 Task: Add the task  Implement a new cloud-based project portfolio management system for a company to the section DevOps Dash in the project ArchiTech and add a Due Date to the respective task as 2023/12/28
Action: Mouse moved to (75, 280)
Screenshot: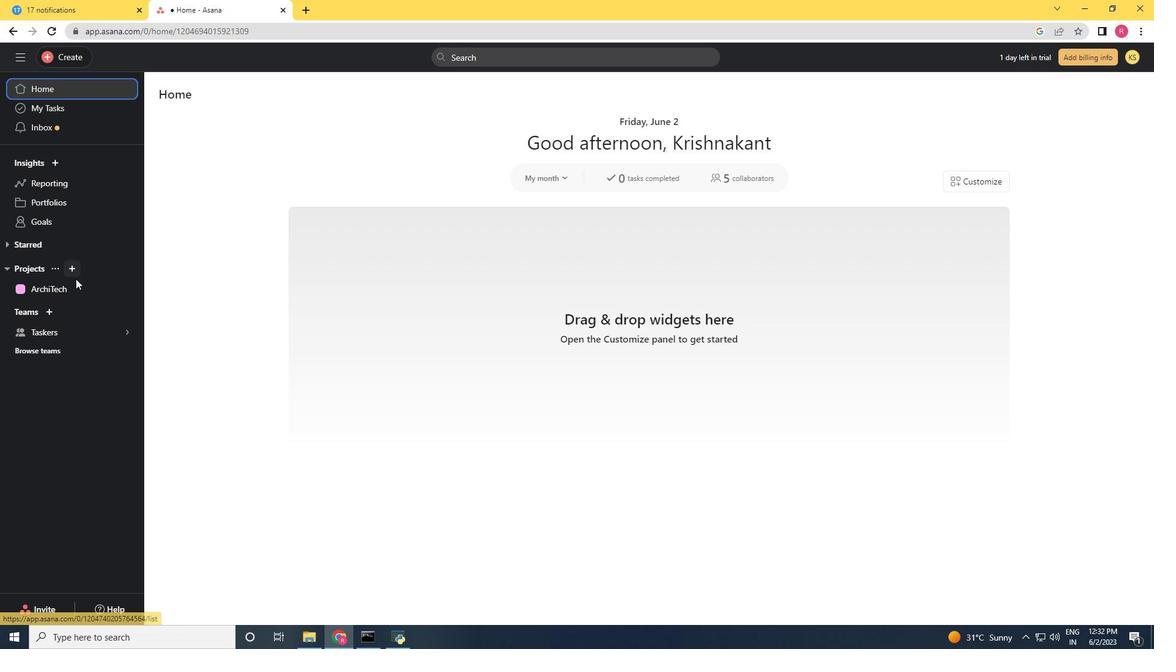 
Action: Mouse pressed left at (75, 280)
Screenshot: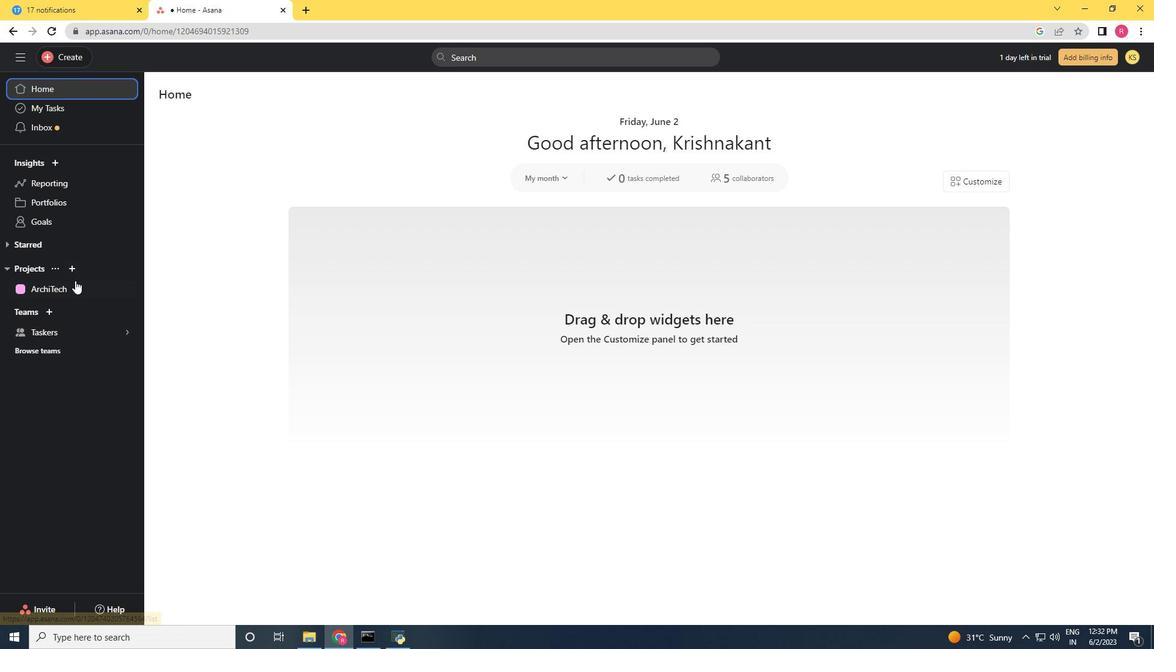 
Action: Mouse moved to (541, 421)
Screenshot: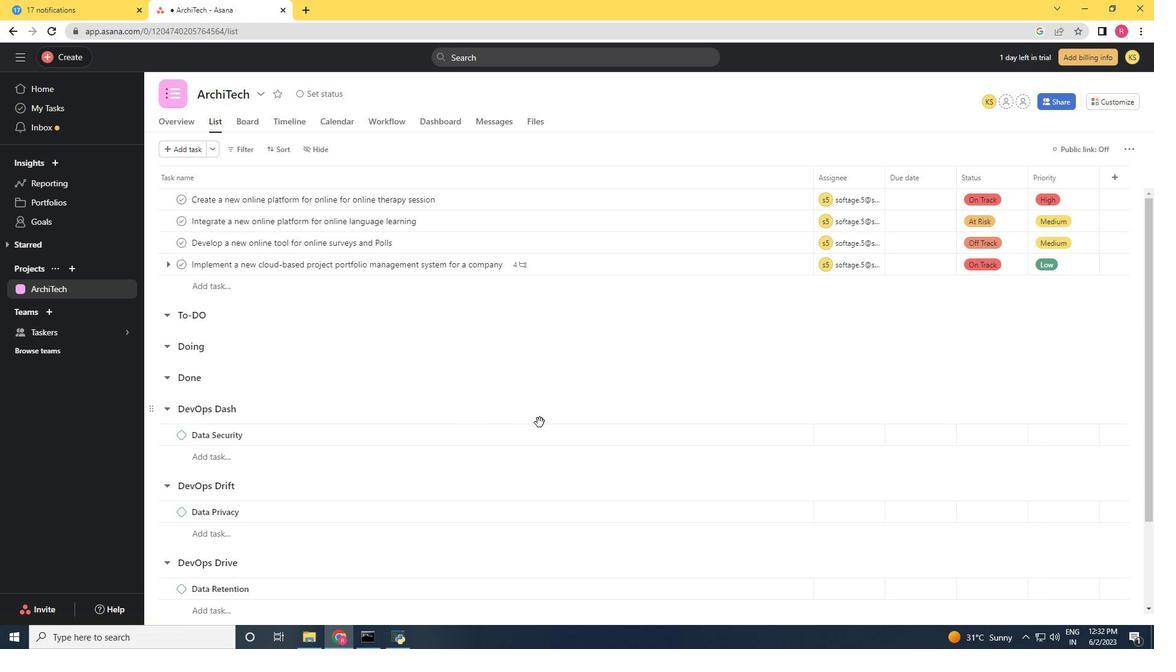 
Action: Mouse scrolled (541, 420) with delta (0, 0)
Screenshot: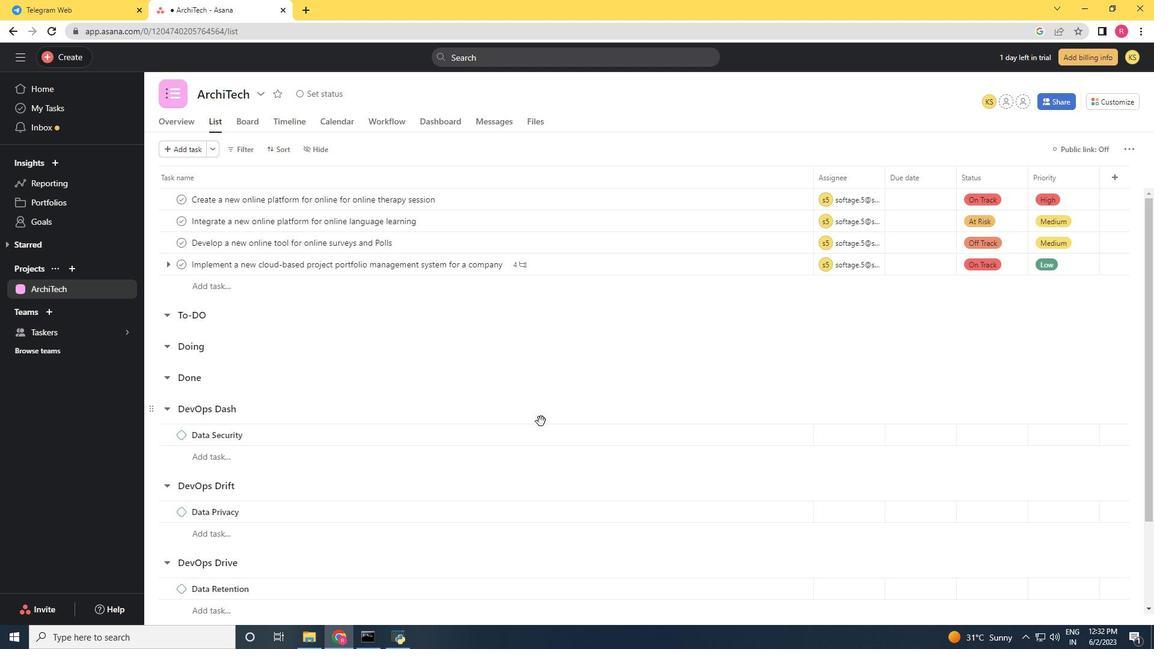 
Action: Mouse scrolled (541, 420) with delta (0, 0)
Screenshot: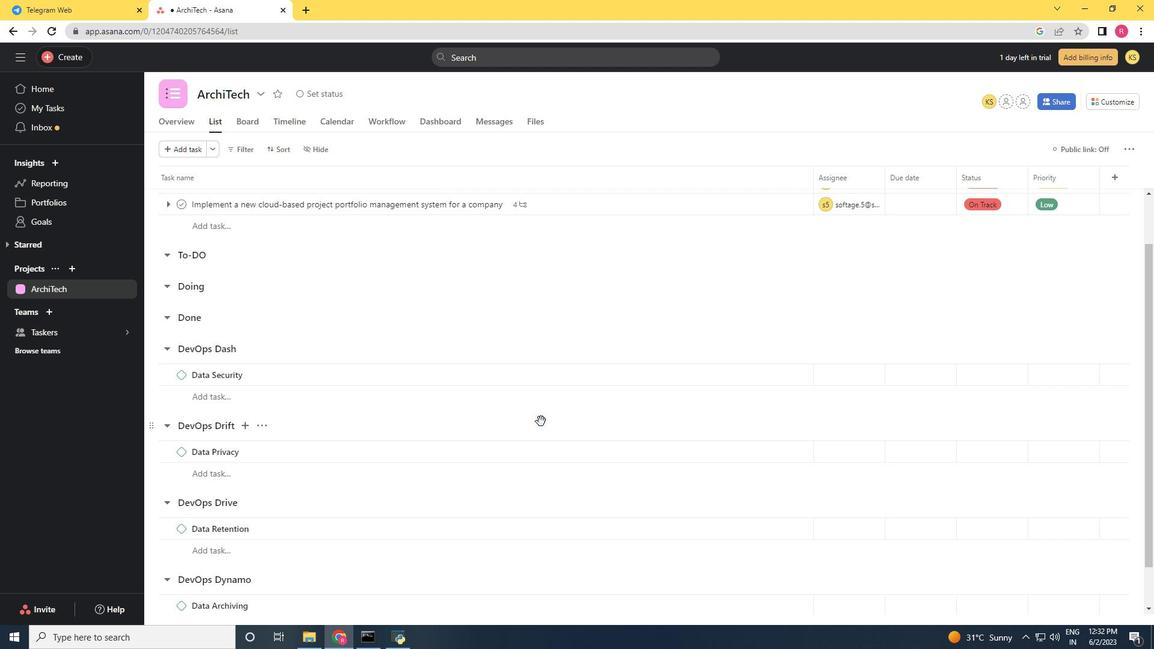 
Action: Mouse scrolled (541, 420) with delta (0, 0)
Screenshot: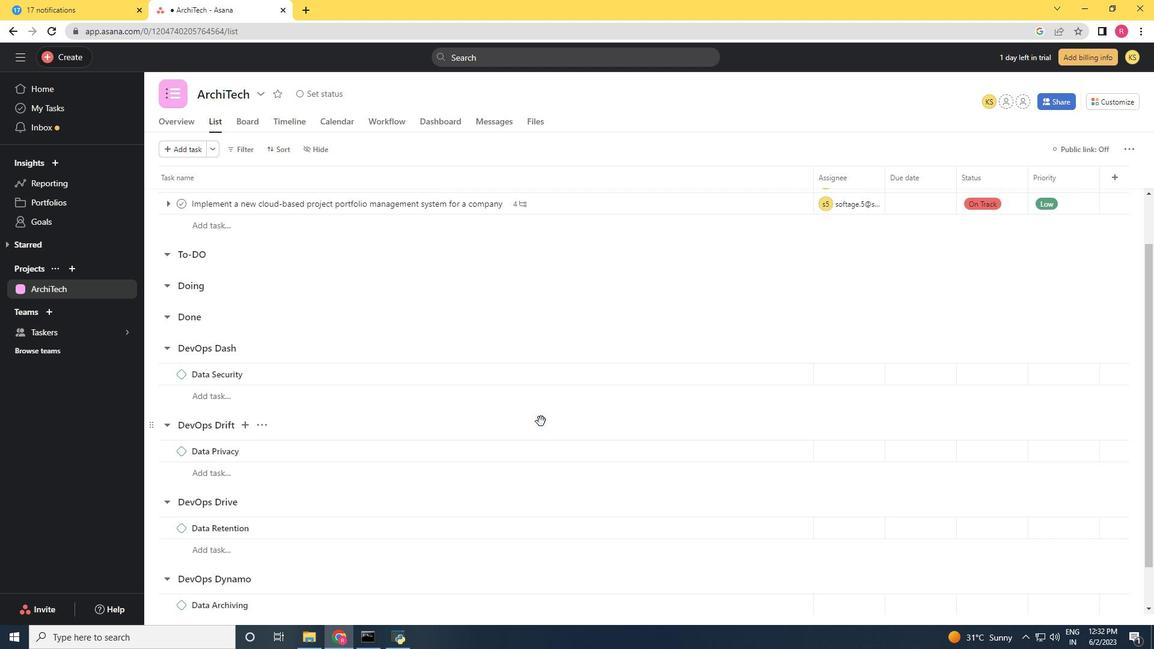 
Action: Mouse scrolled (541, 420) with delta (0, 0)
Screenshot: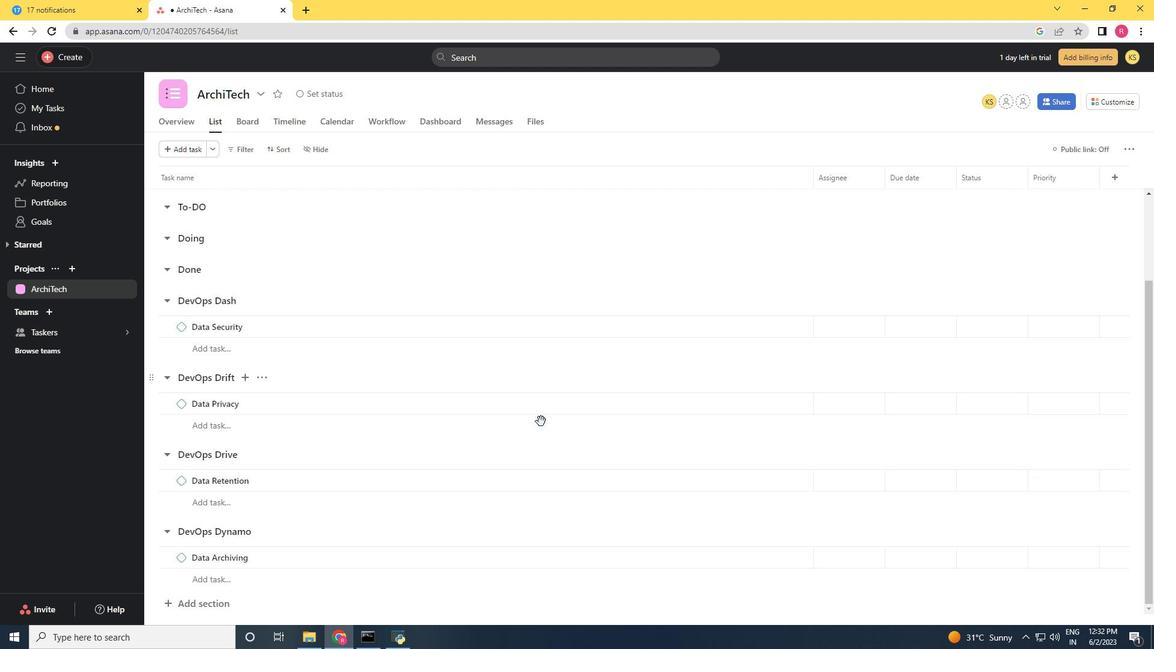 
Action: Mouse scrolled (541, 420) with delta (0, 0)
Screenshot: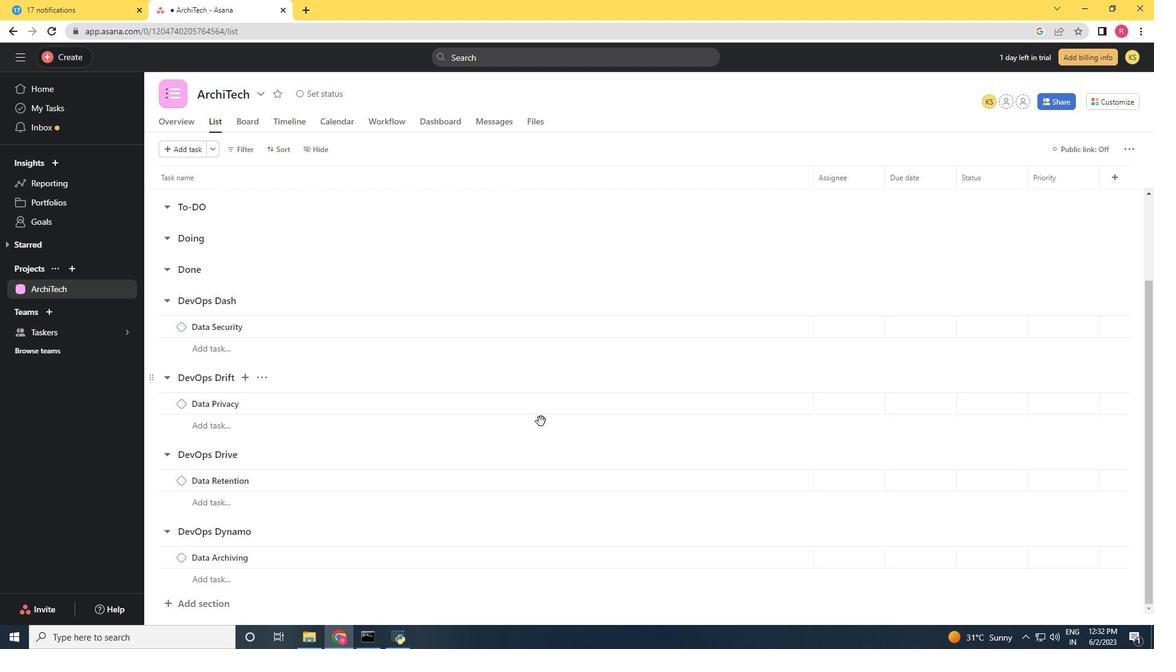 
Action: Mouse scrolled (541, 420) with delta (0, 0)
Screenshot: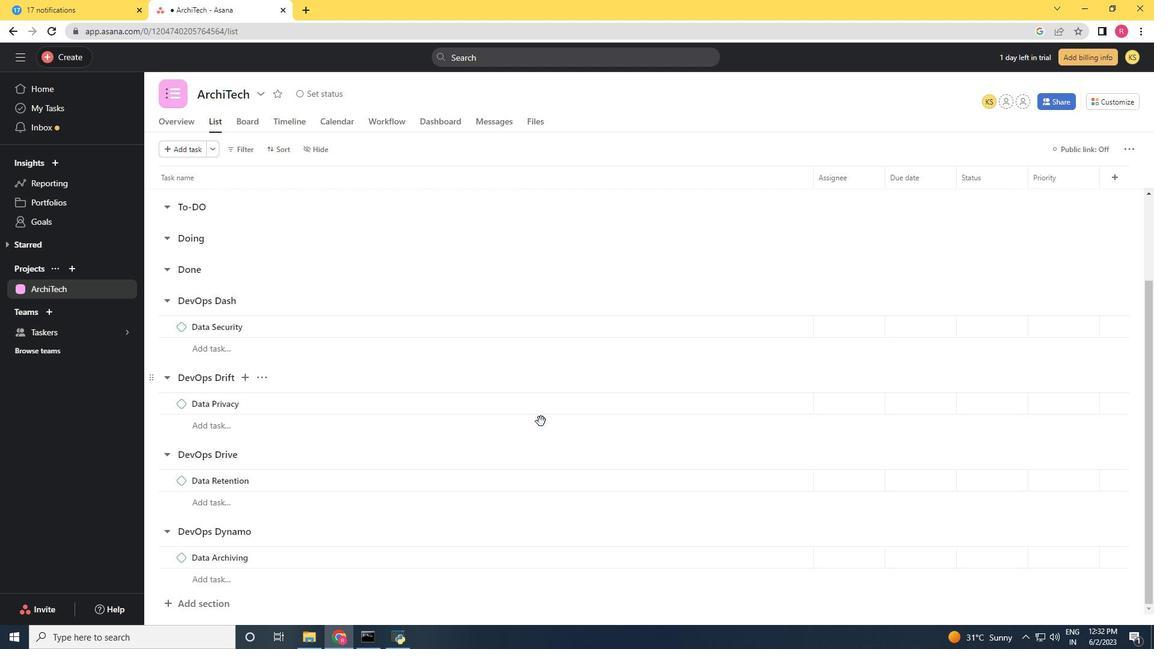 
Action: Mouse moved to (559, 407)
Screenshot: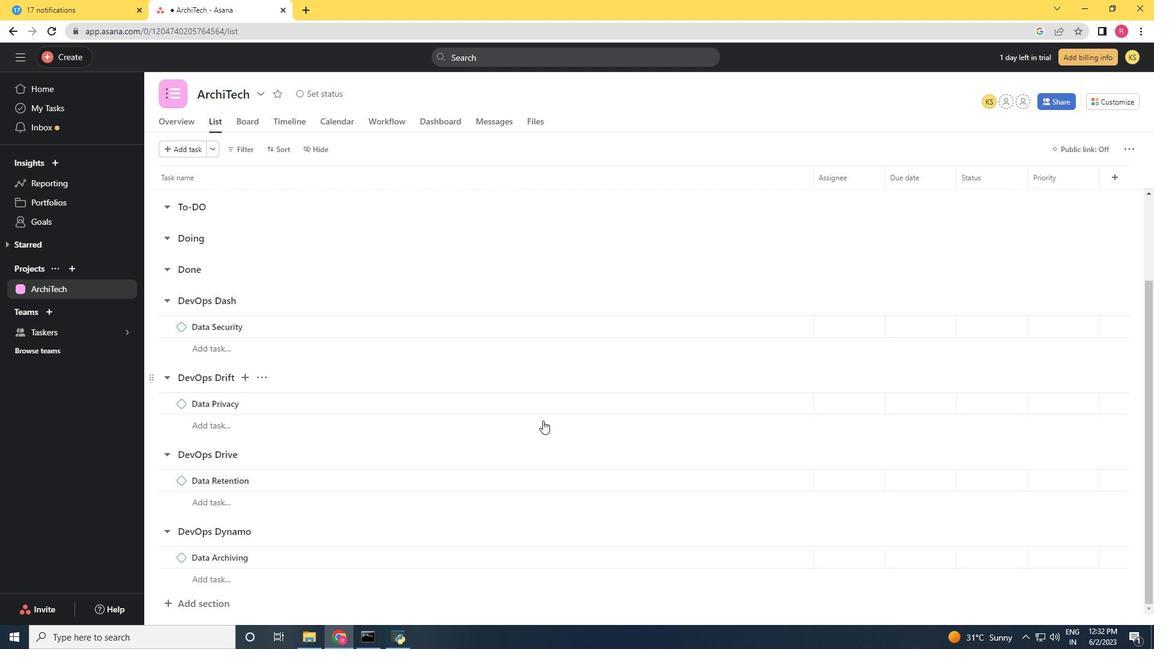 
Action: Mouse scrolled (559, 408) with delta (0, 0)
Screenshot: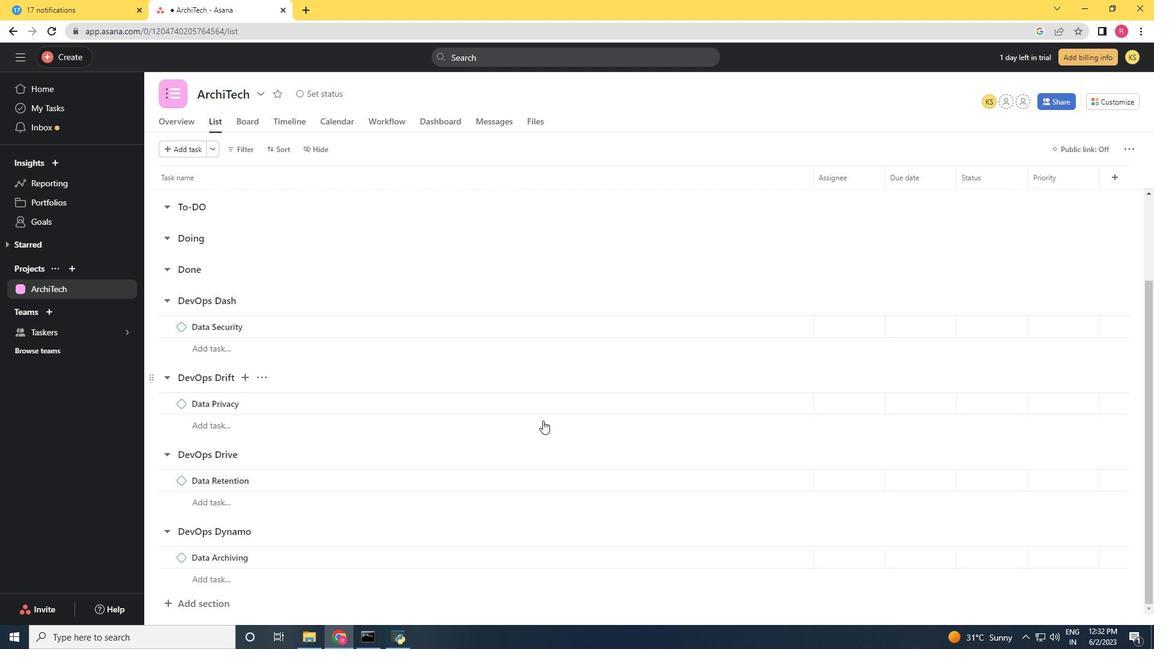 
Action: Mouse moved to (562, 404)
Screenshot: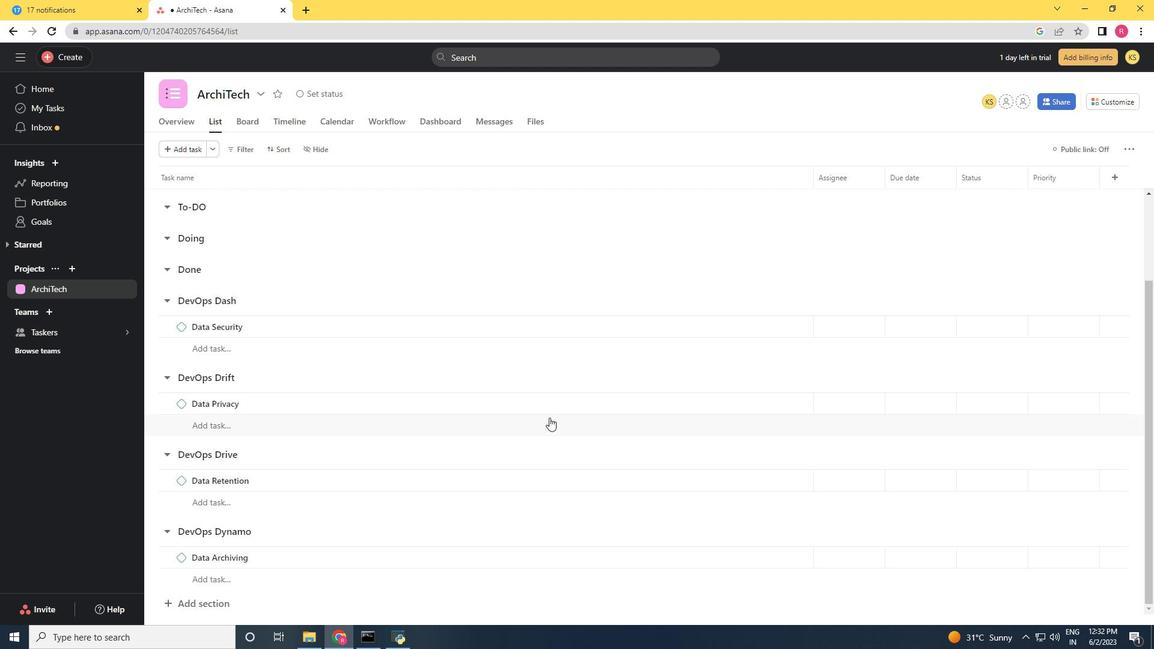 
Action: Mouse scrolled (562, 405) with delta (0, 0)
Screenshot: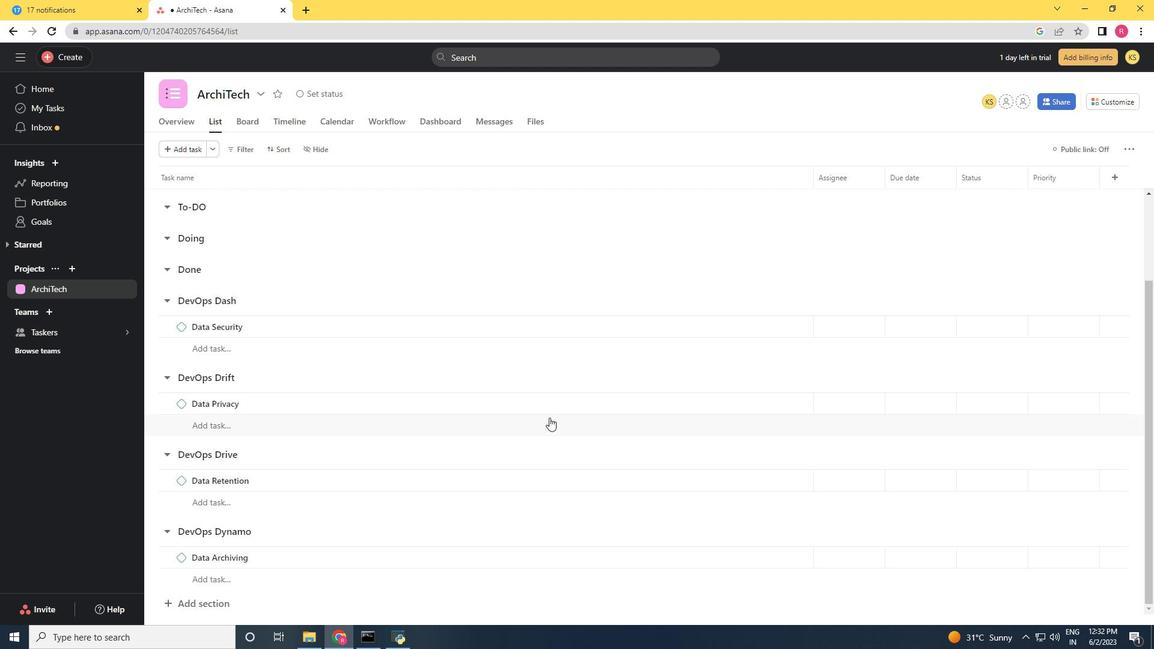 
Action: Mouse moved to (562, 403)
Screenshot: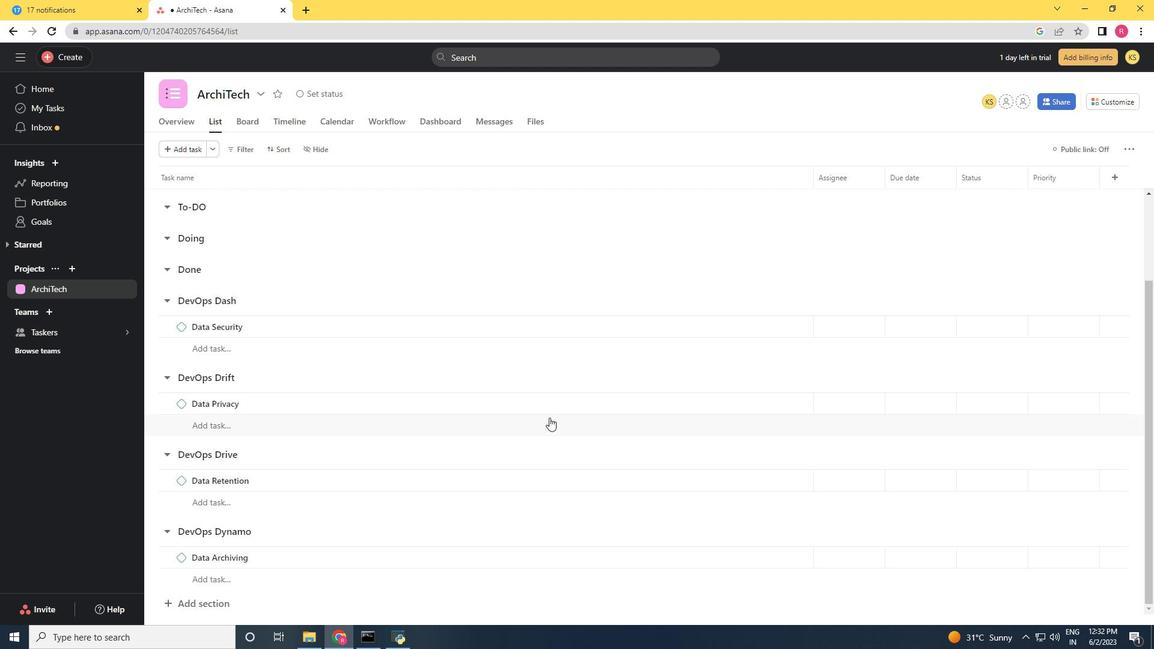 
Action: Mouse scrolled (562, 404) with delta (0, 0)
Screenshot: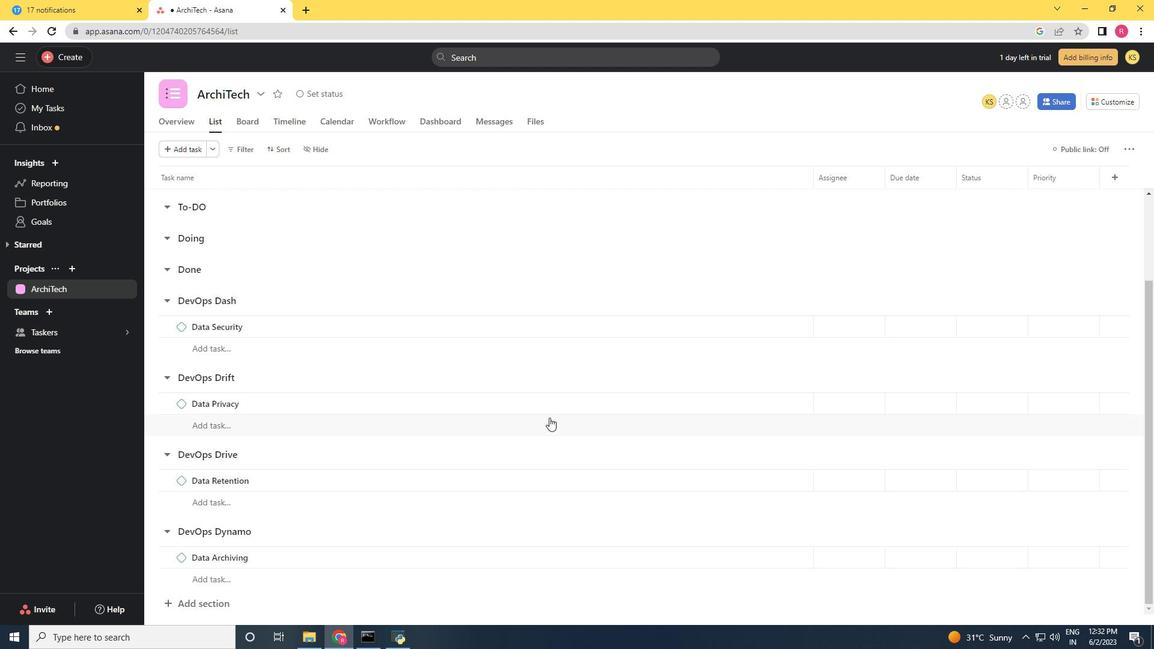 
Action: Mouse moved to (564, 401)
Screenshot: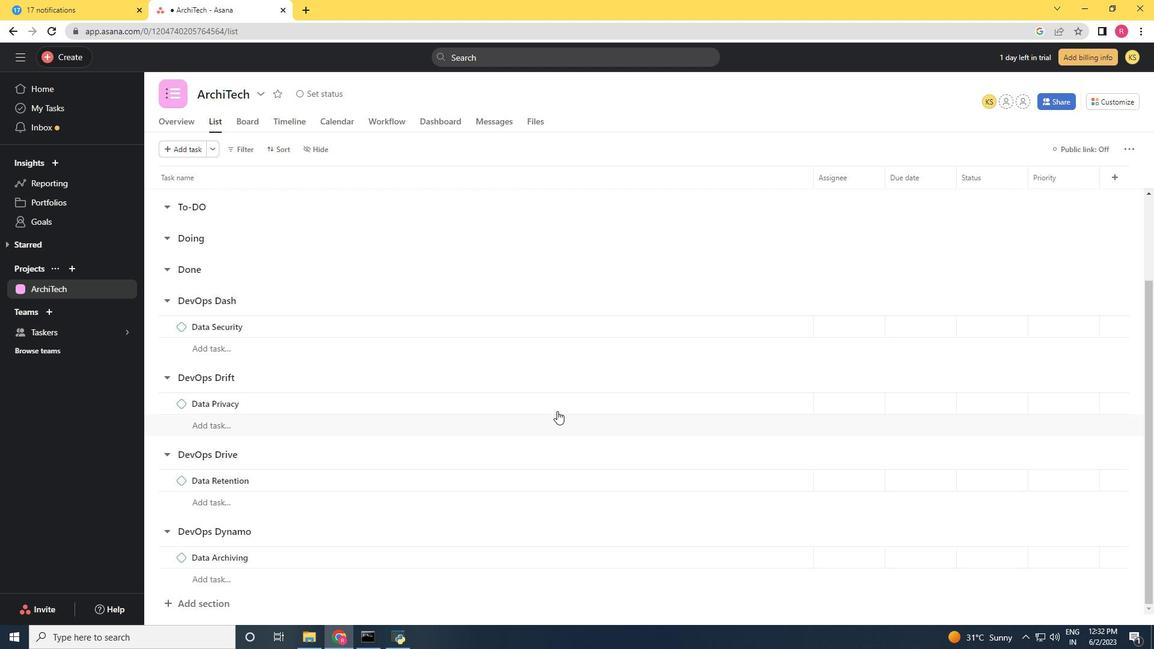 
Action: Mouse scrolled (564, 402) with delta (0, 0)
Screenshot: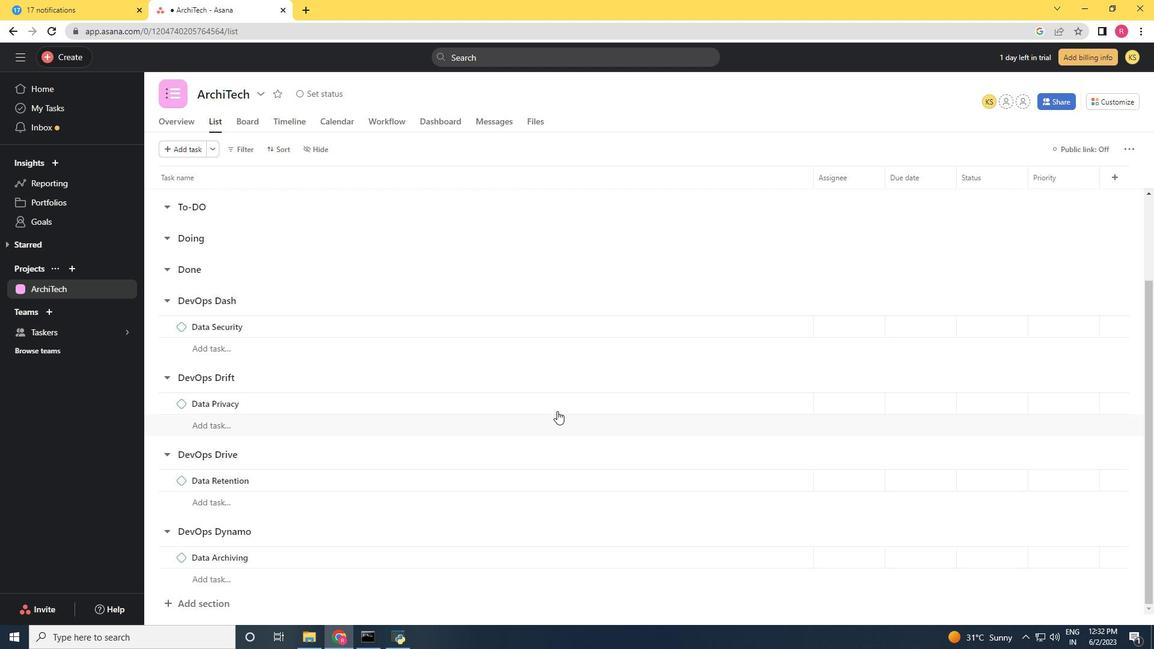 
Action: Mouse moved to (564, 401)
Screenshot: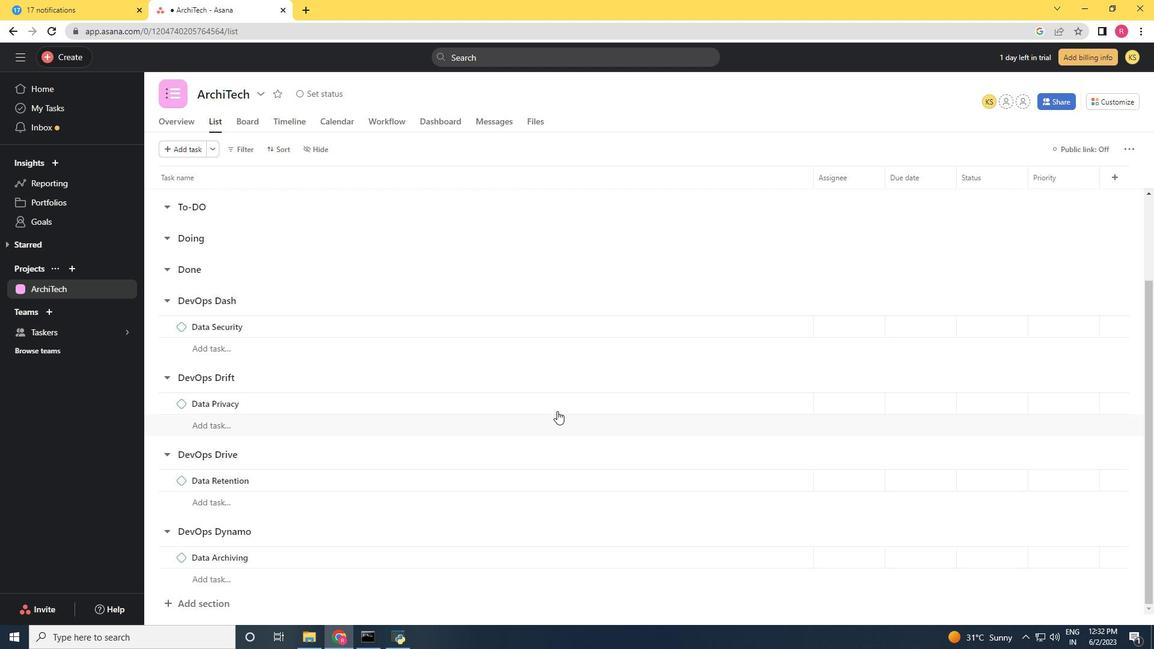 
Action: Mouse scrolled (564, 401) with delta (0, 0)
Screenshot: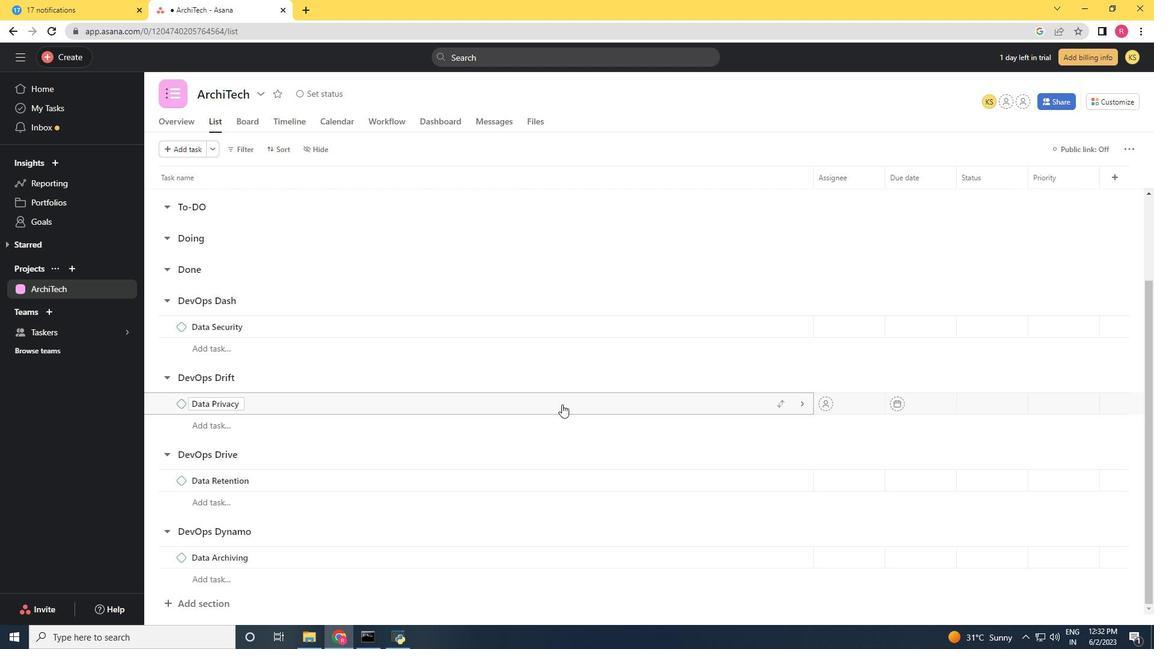 
Action: Mouse moved to (777, 265)
Screenshot: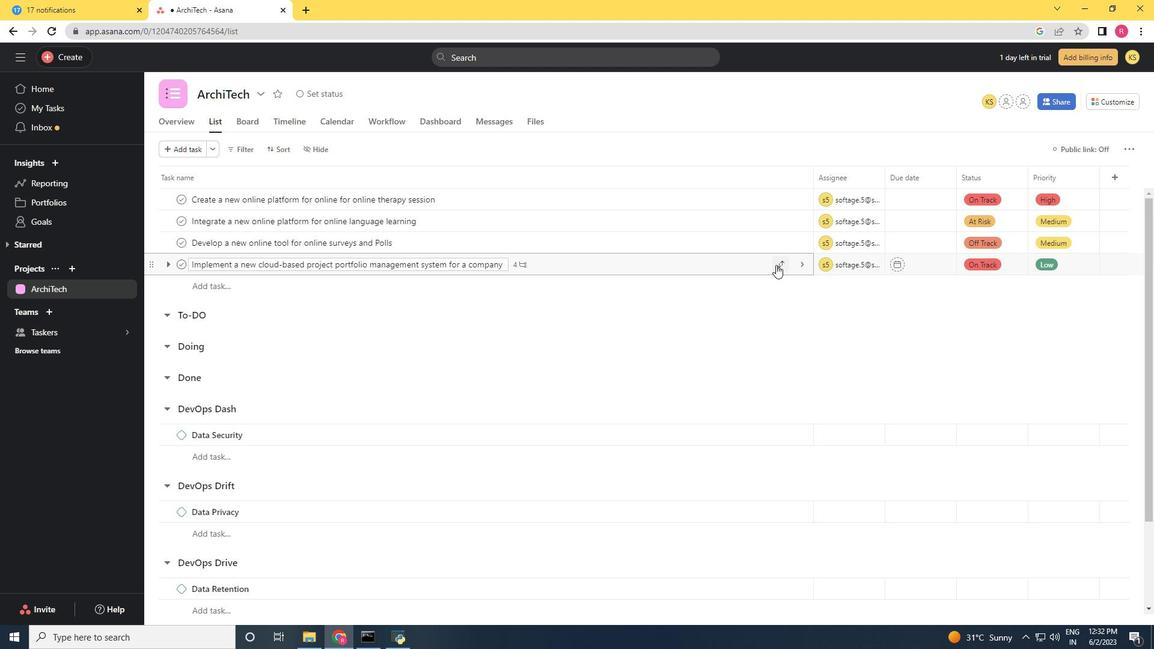 
Action: Mouse pressed left at (777, 265)
Screenshot: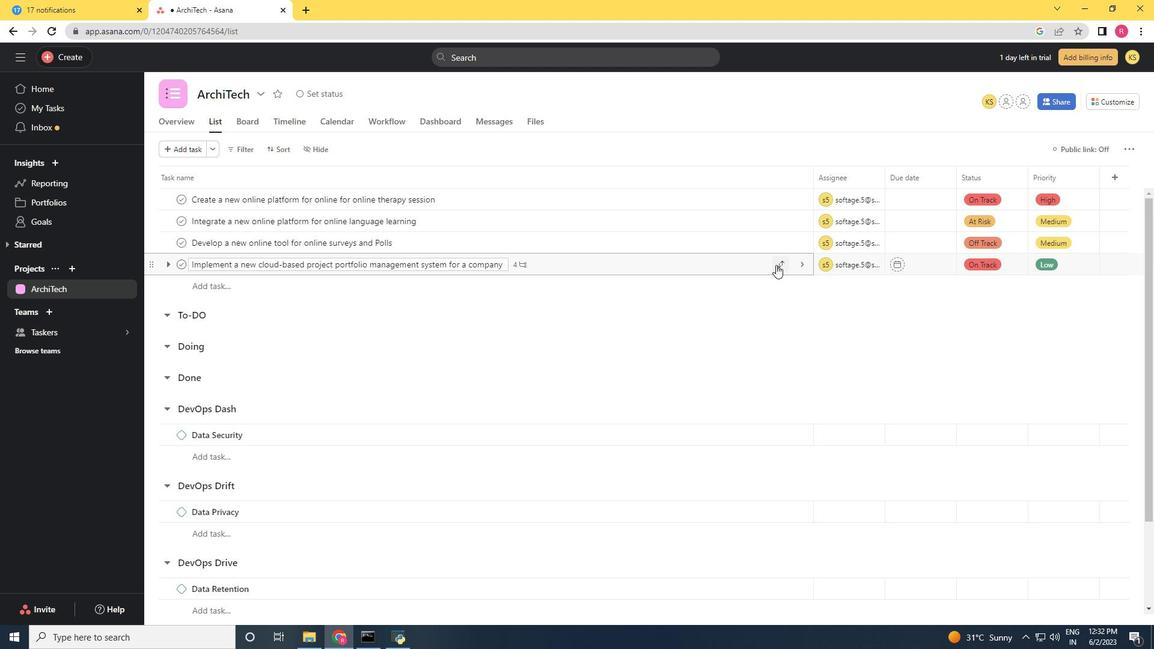 
Action: Mouse moved to (728, 396)
Screenshot: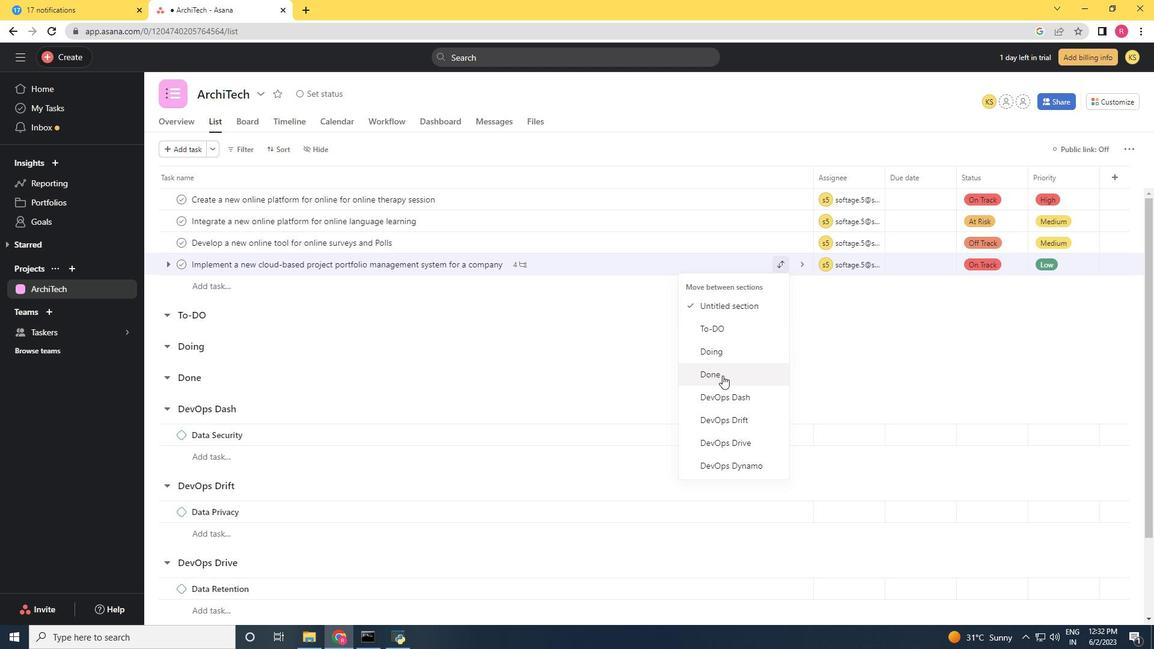 
Action: Mouse pressed left at (728, 396)
Screenshot: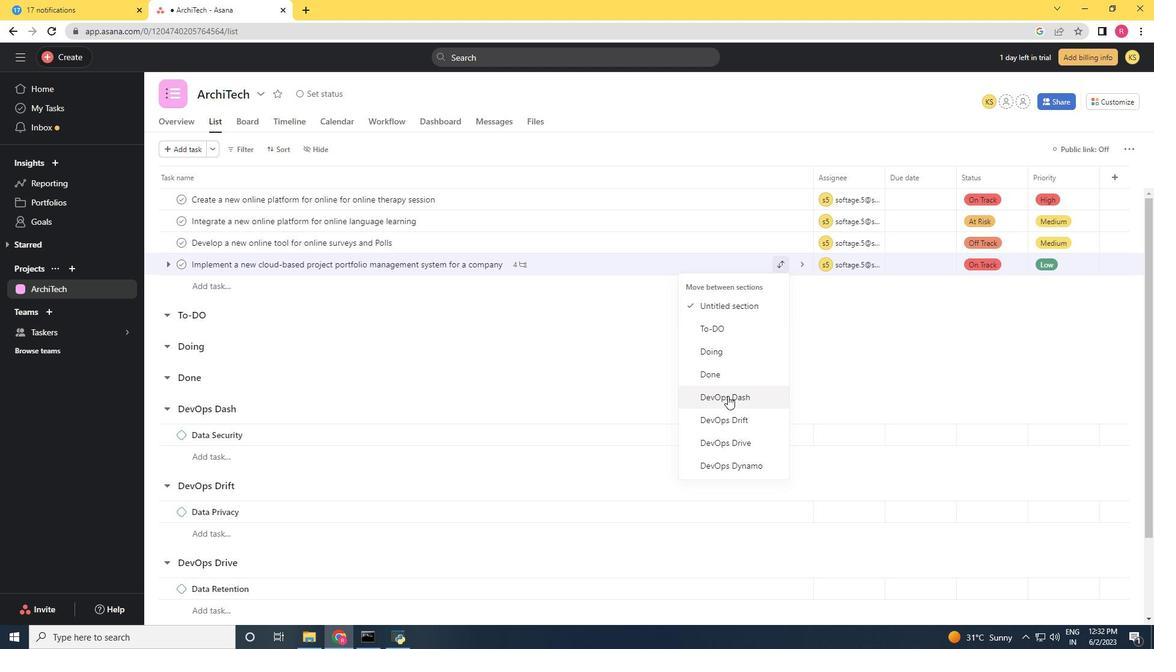 
Action: Mouse moved to (582, 410)
Screenshot: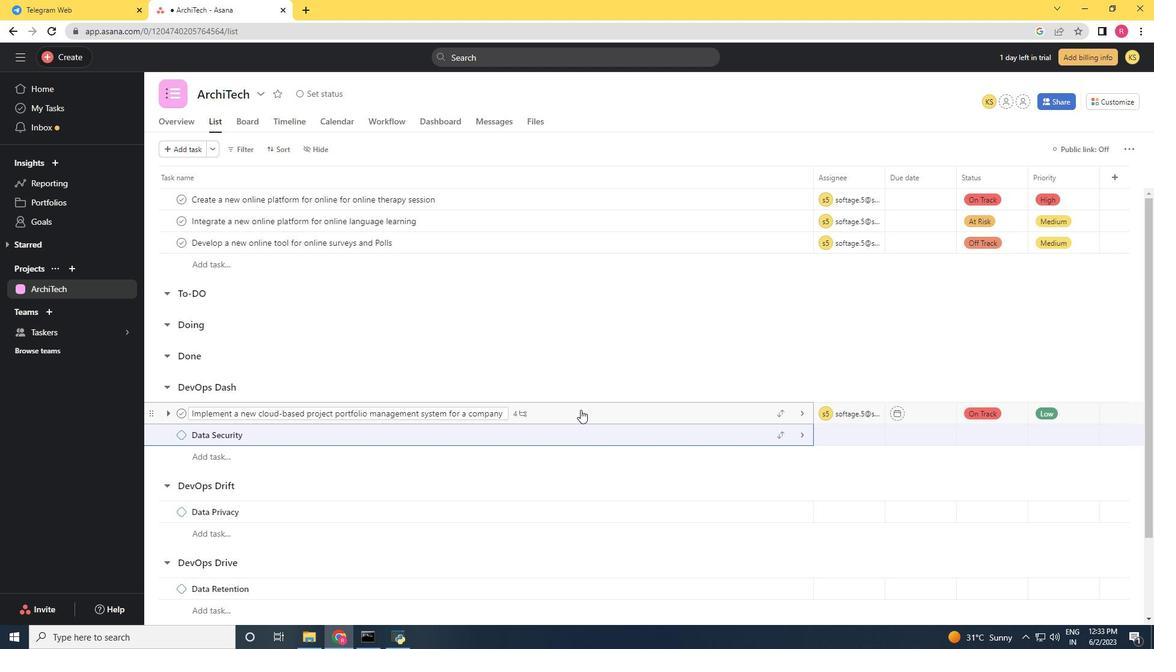 
Action: Mouse pressed left at (582, 410)
Screenshot: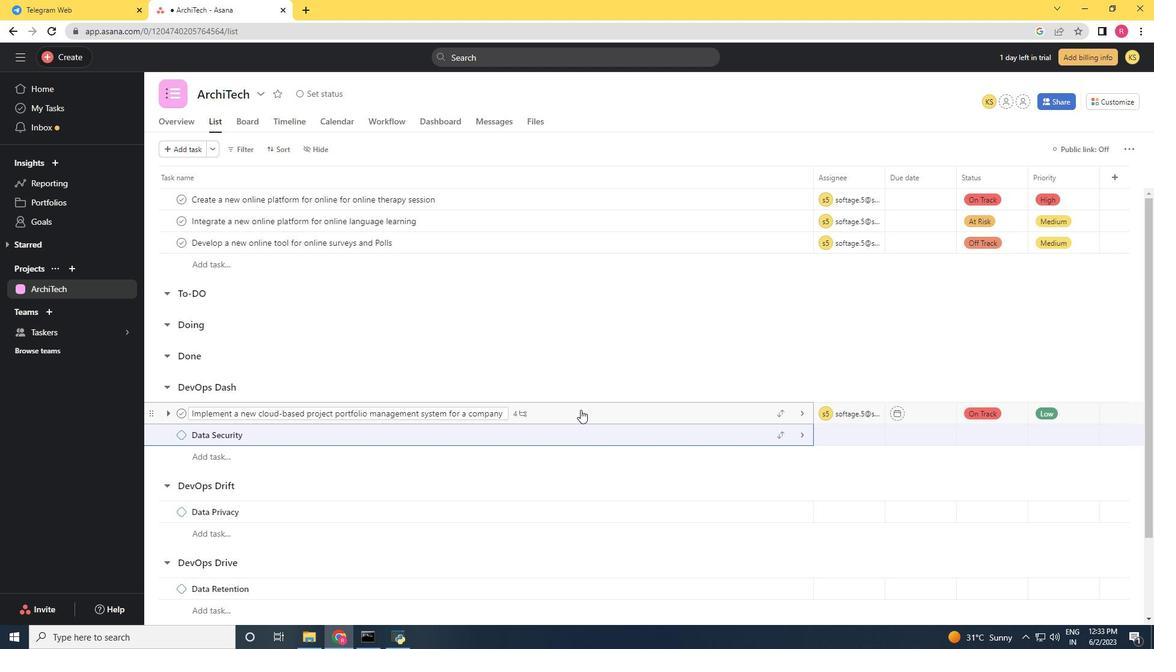 
Action: Mouse moved to (869, 258)
Screenshot: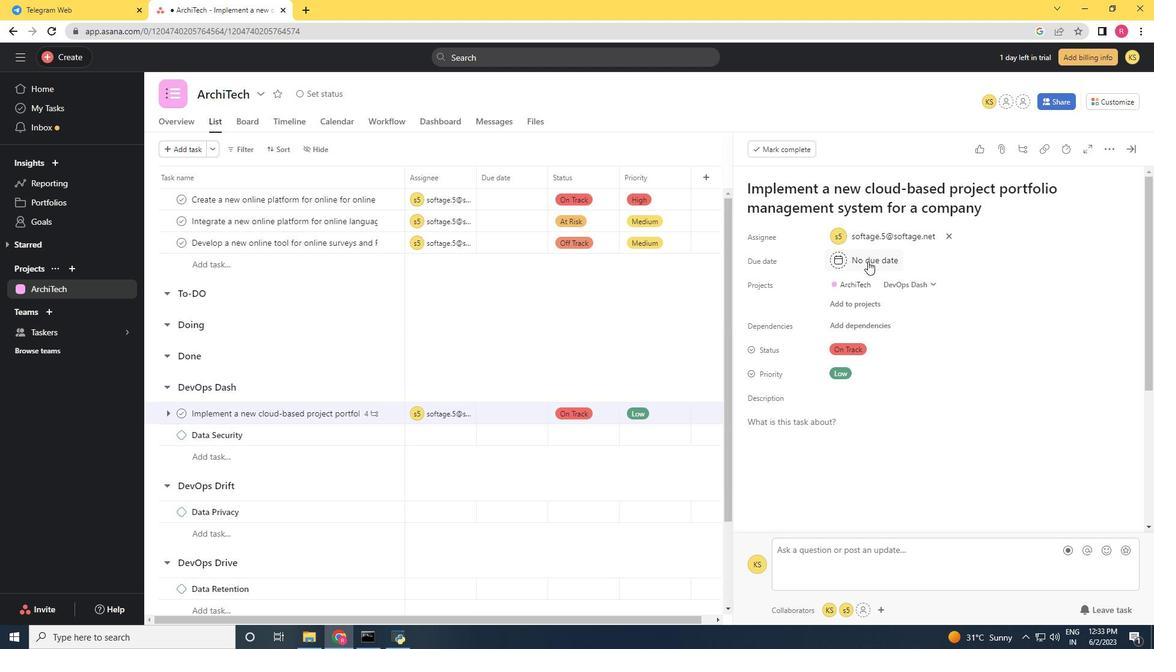 
Action: Mouse pressed left at (869, 258)
Screenshot: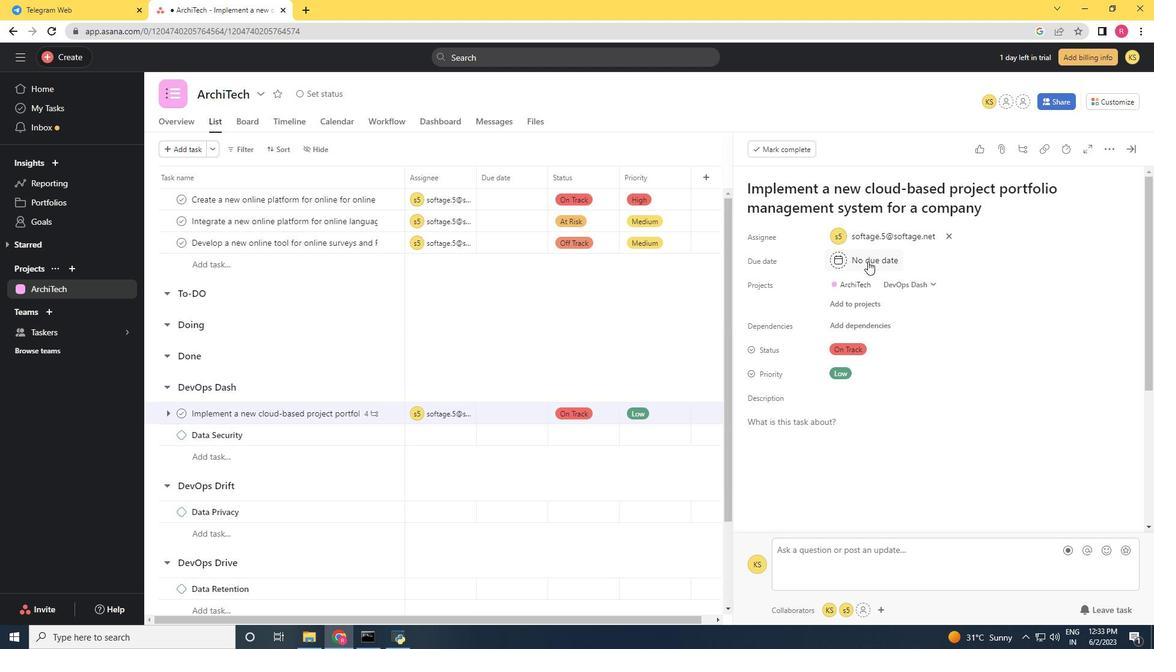
Action: Mouse moved to (976, 317)
Screenshot: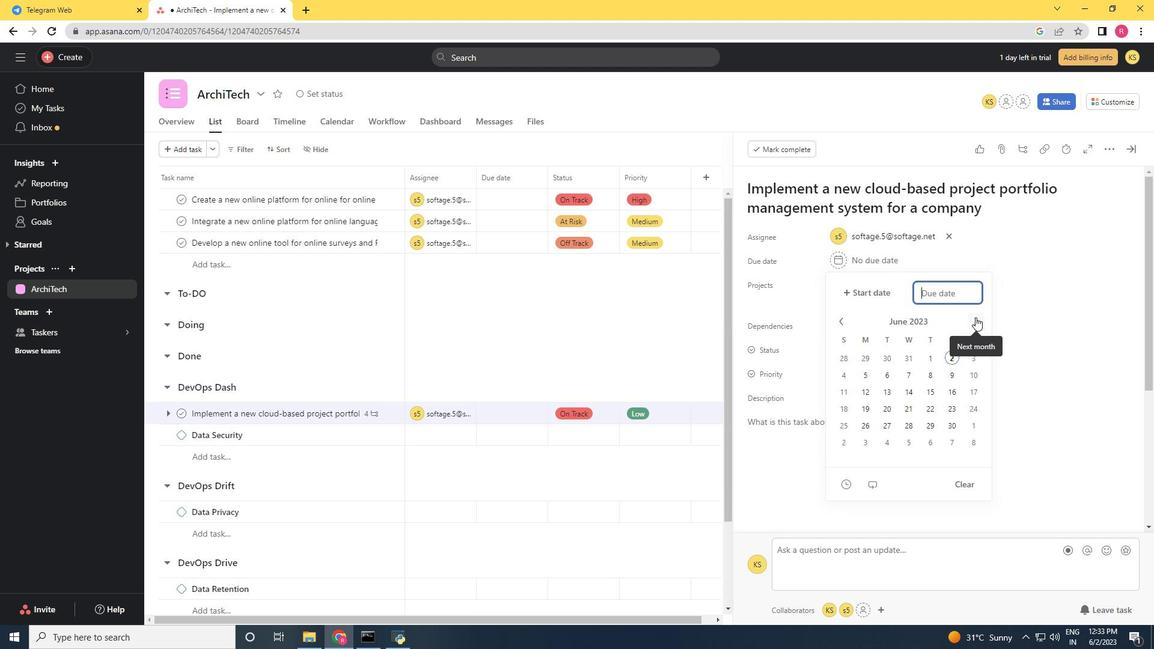 
Action: Mouse pressed left at (976, 317)
Screenshot: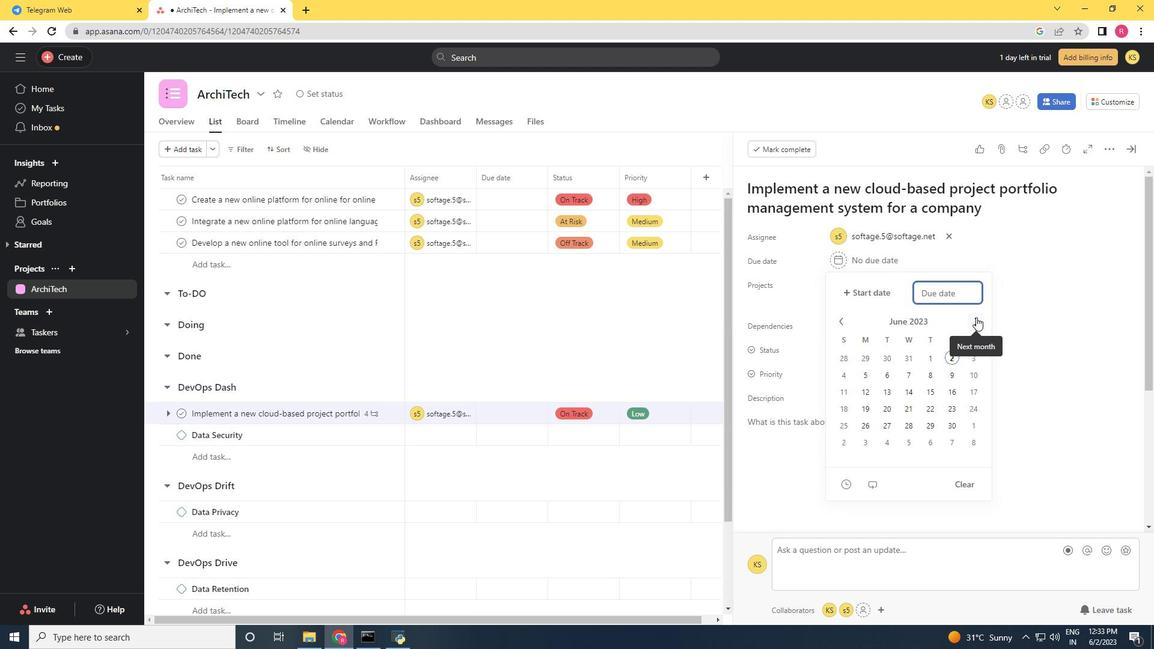 
Action: Mouse moved to (976, 317)
Screenshot: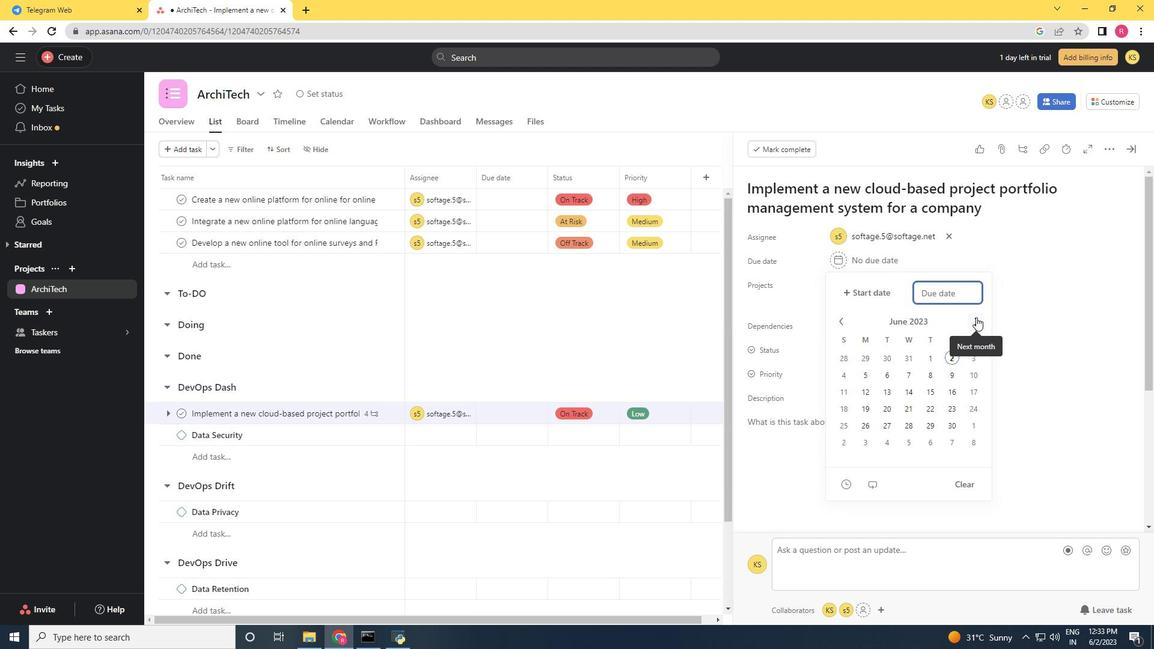 
Action: Mouse pressed left at (976, 317)
Screenshot: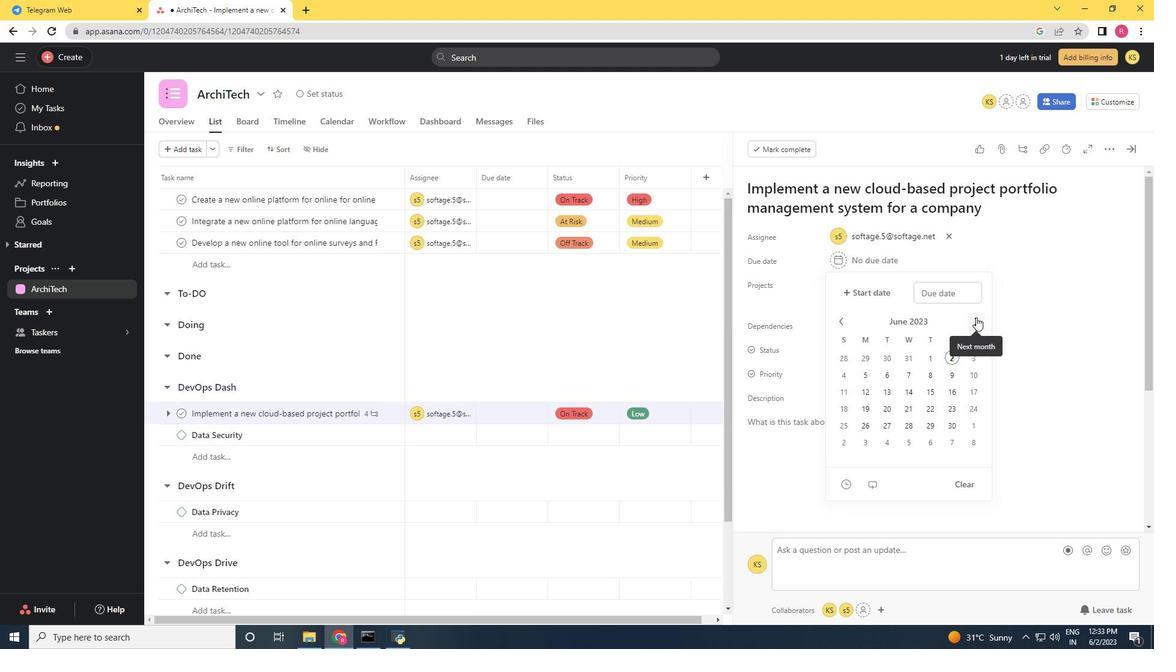 
Action: Mouse pressed left at (976, 317)
Screenshot: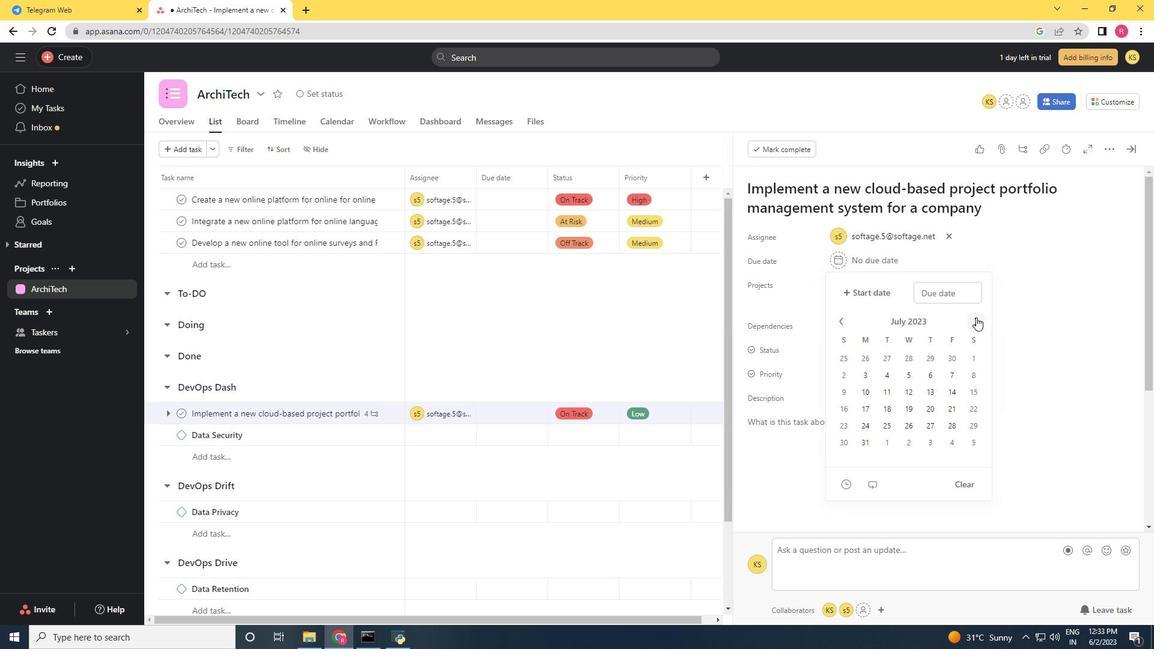 
Action: Mouse pressed left at (976, 317)
Screenshot: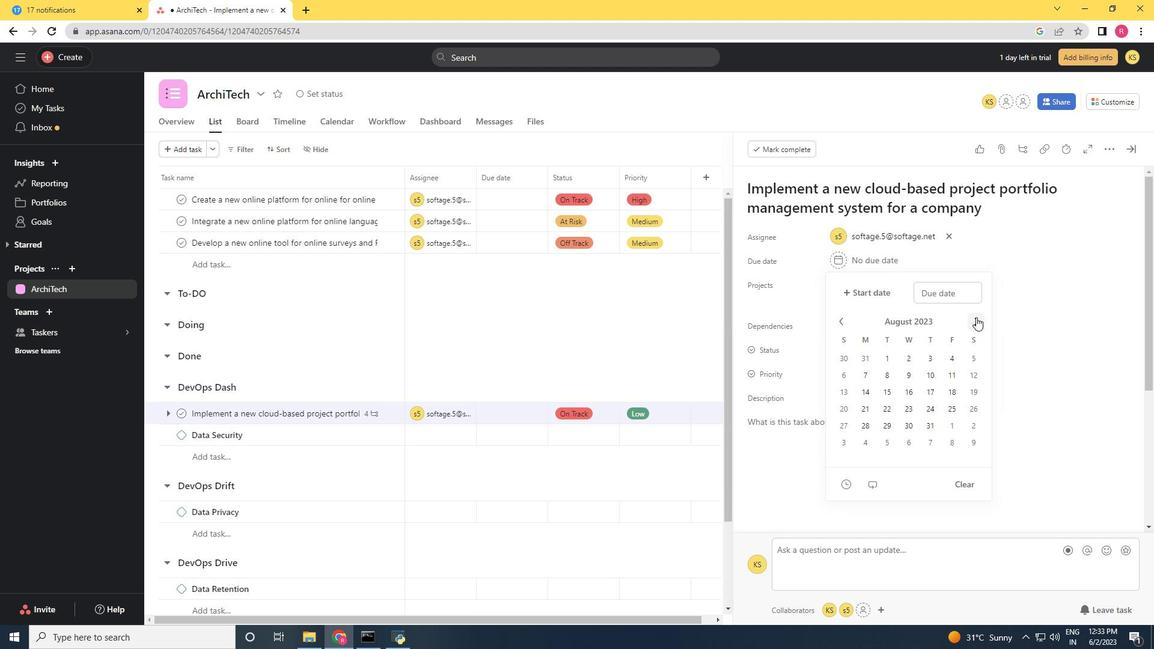 
Action: Mouse pressed left at (976, 317)
Screenshot: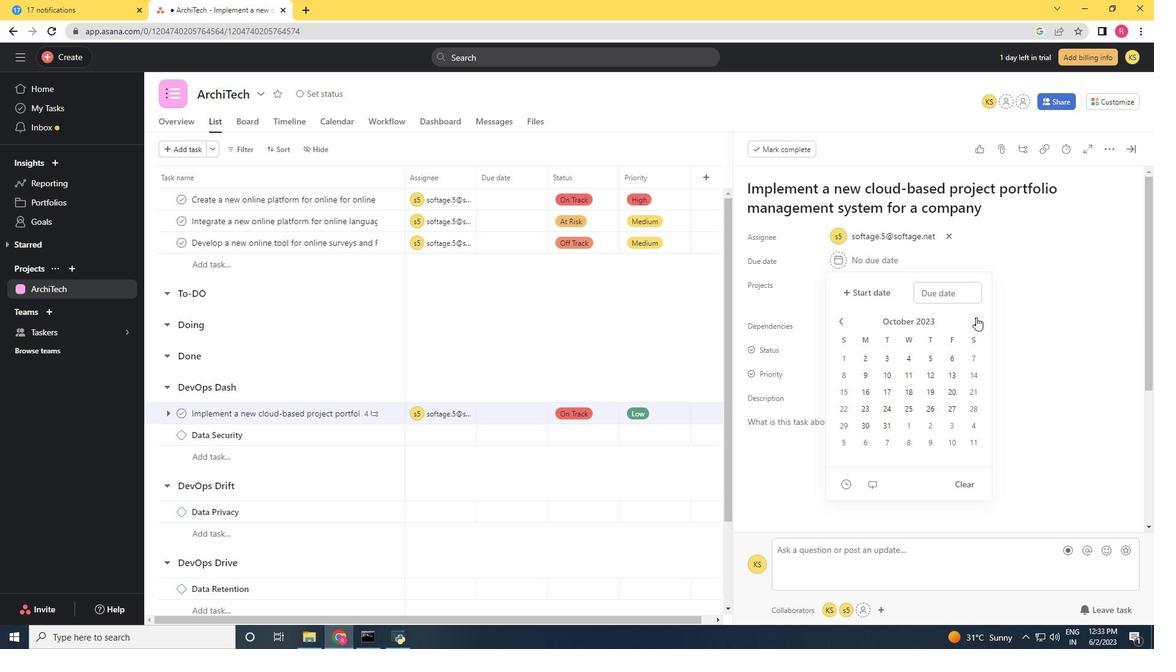
Action: Mouse pressed left at (976, 317)
Screenshot: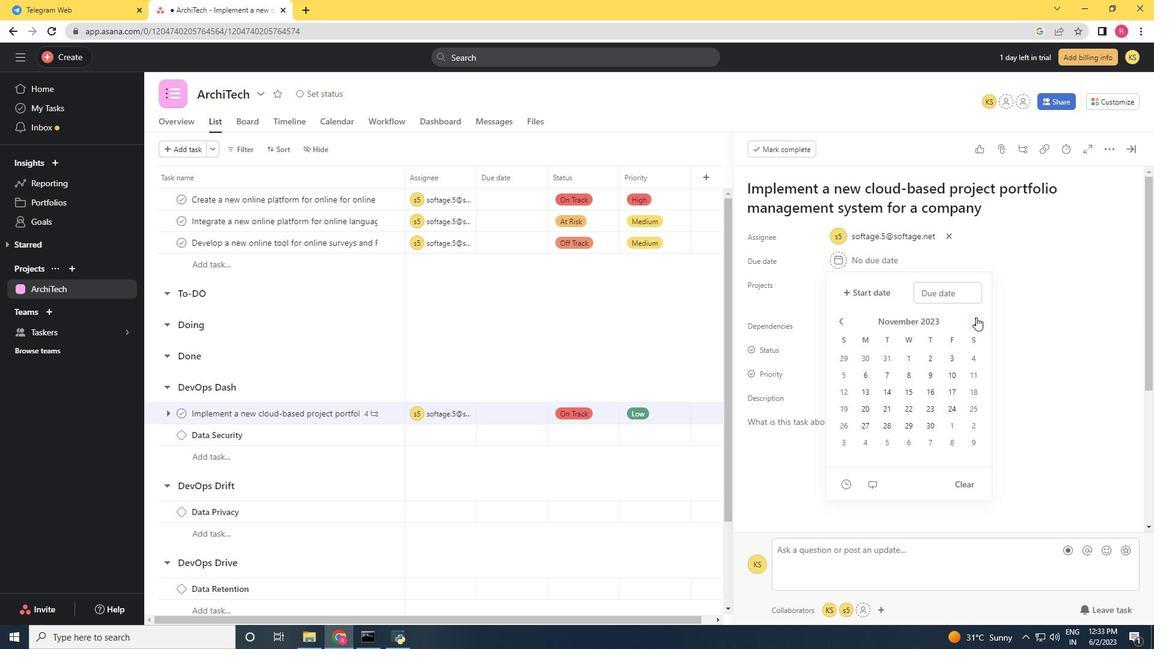 
Action: Mouse moved to (935, 429)
Screenshot: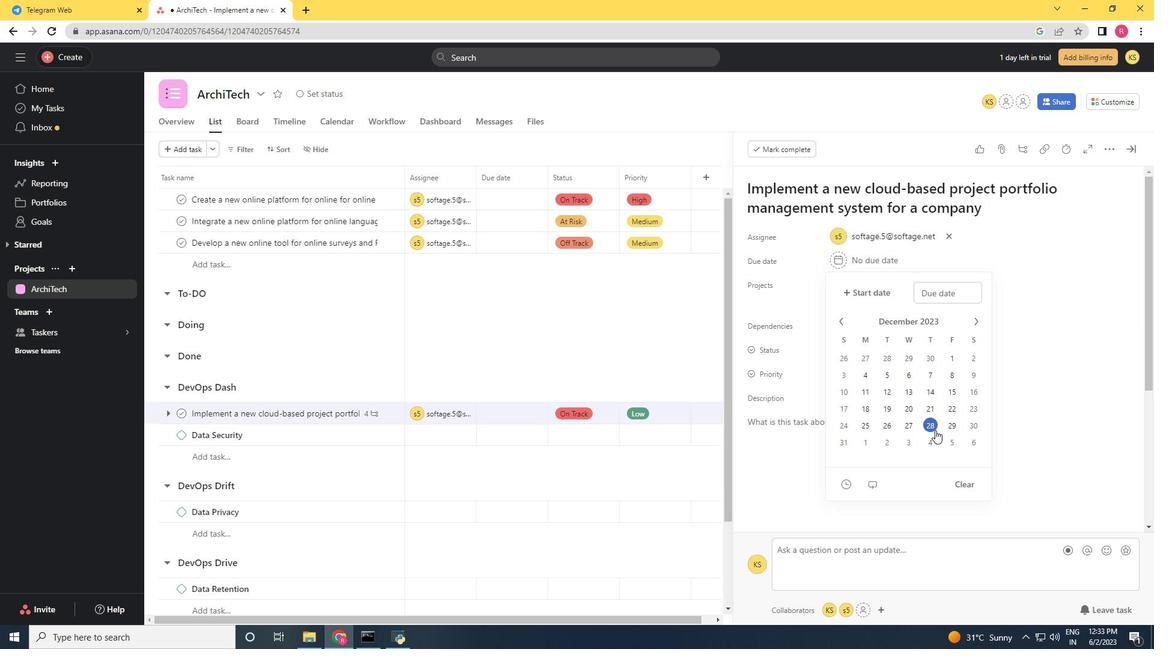 
Action: Mouse pressed left at (935, 429)
Screenshot: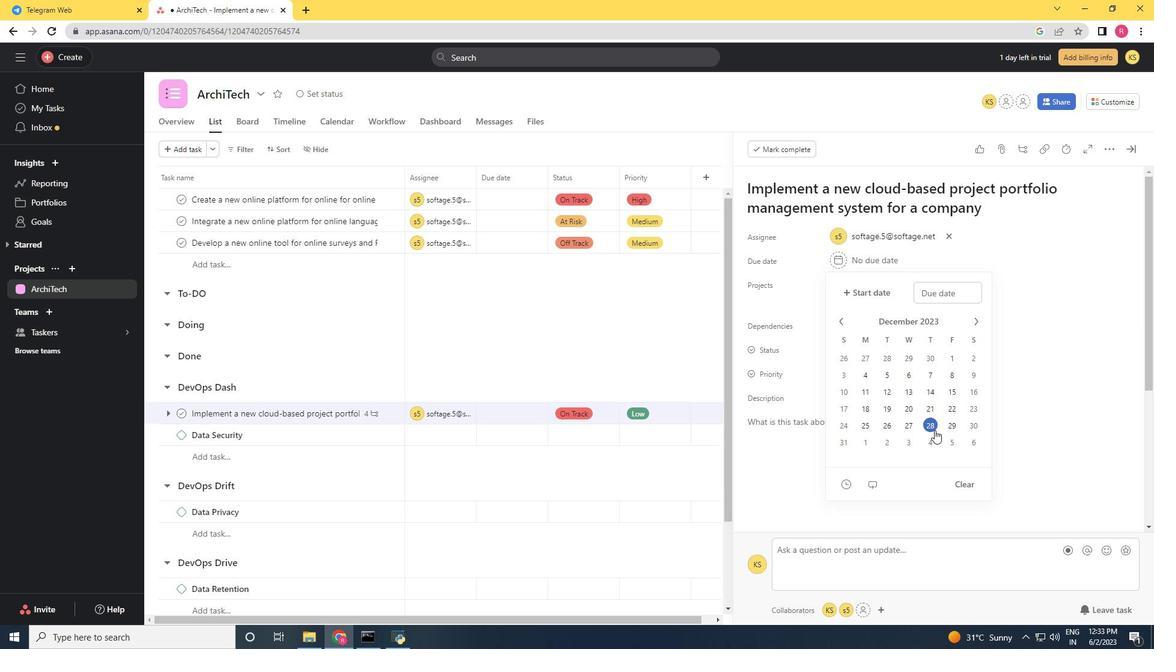 
Action: Mouse moved to (1033, 383)
Screenshot: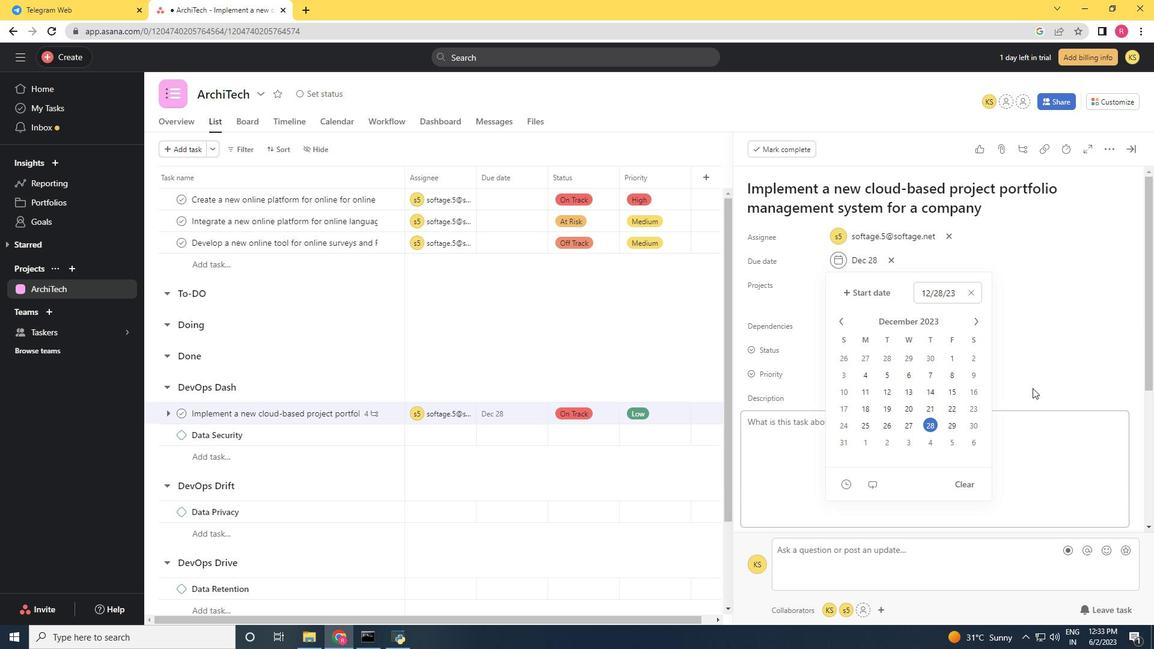 
Action: Mouse pressed left at (1033, 383)
Screenshot: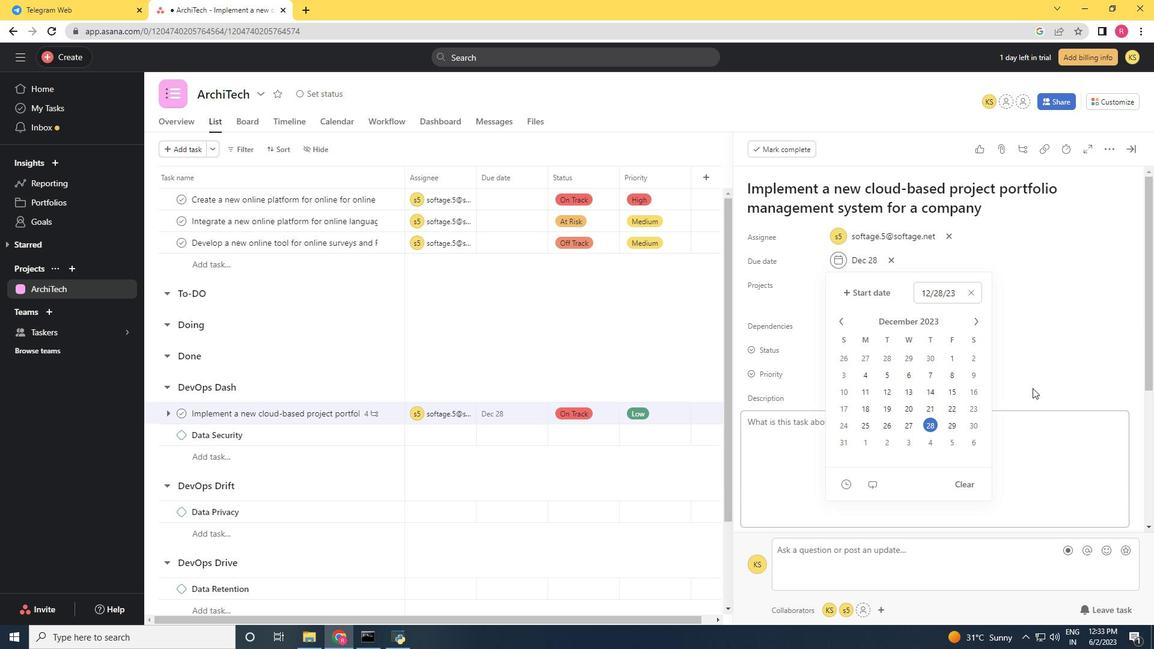 
Action: Mouse moved to (1125, 150)
Screenshot: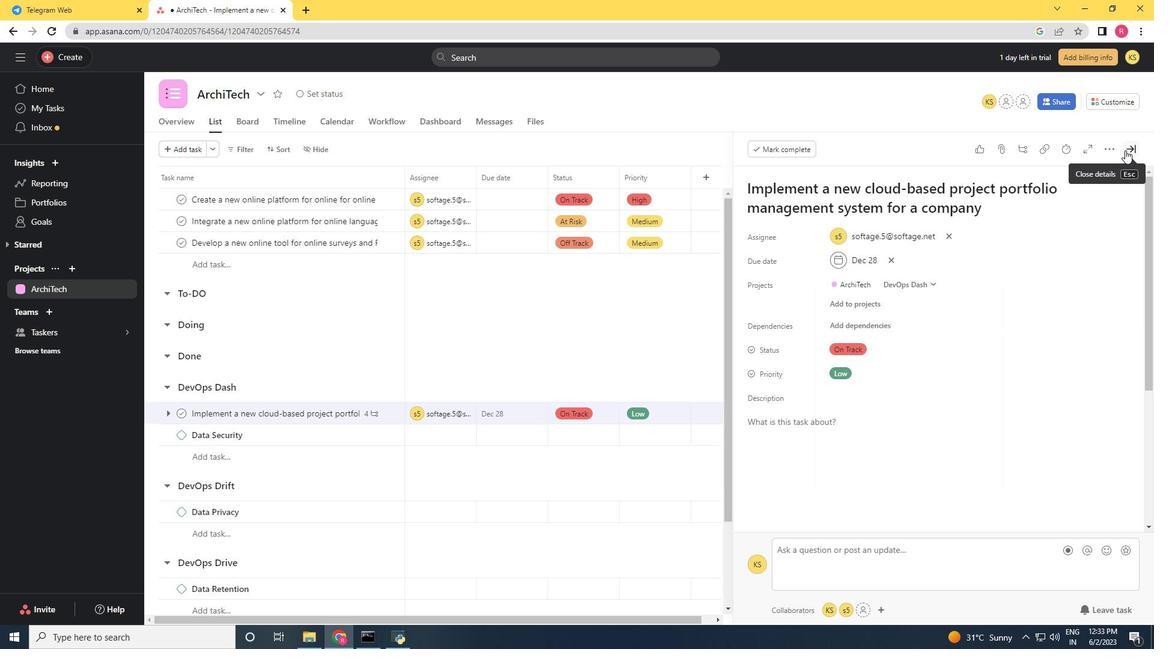 
Action: Mouse pressed left at (1125, 150)
Screenshot: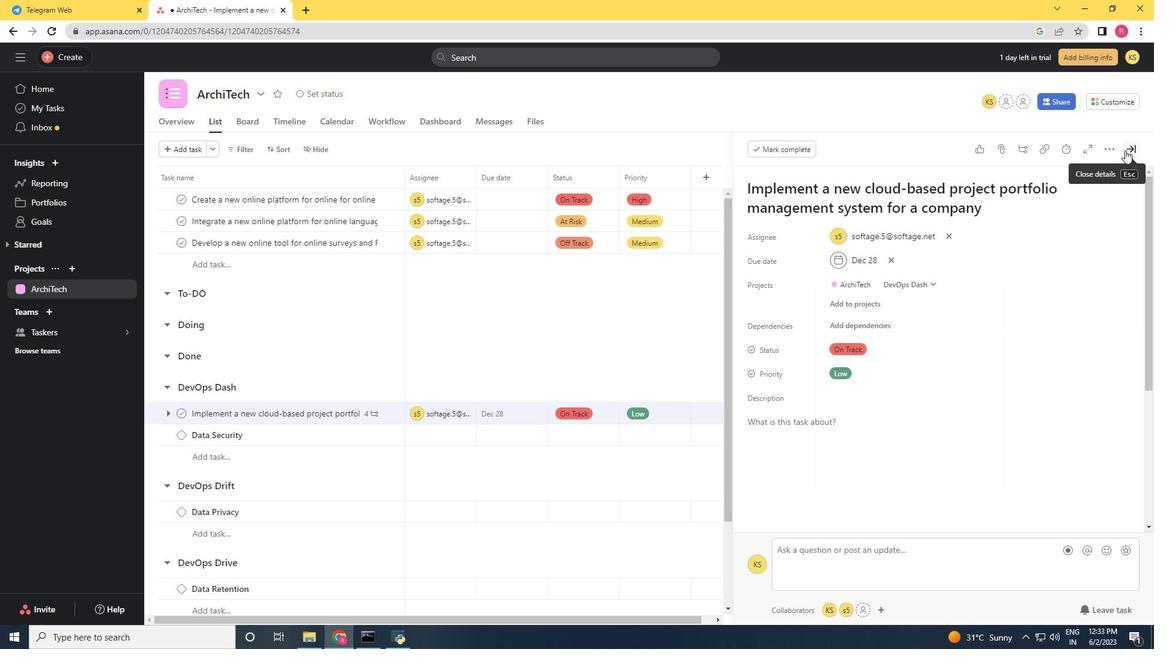 
Action: Mouse moved to (1126, 152)
Screenshot: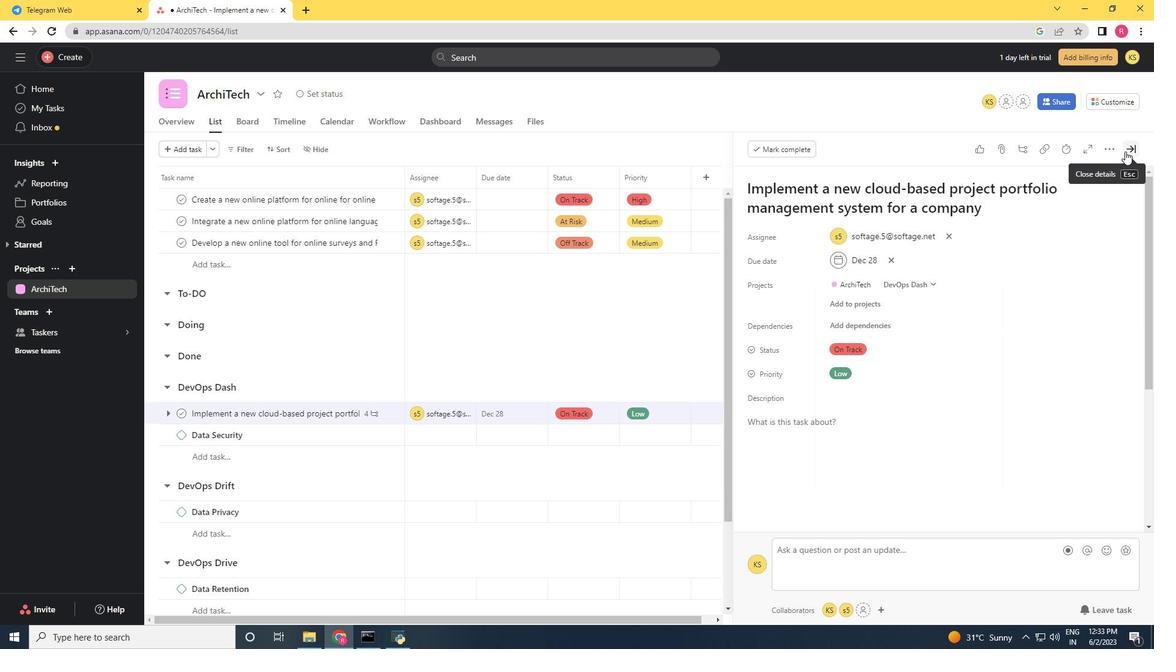 
